 Task: Check all the available payment methods.
Action: Mouse scrolled (76, 197) with delta (0, 0)
Screenshot: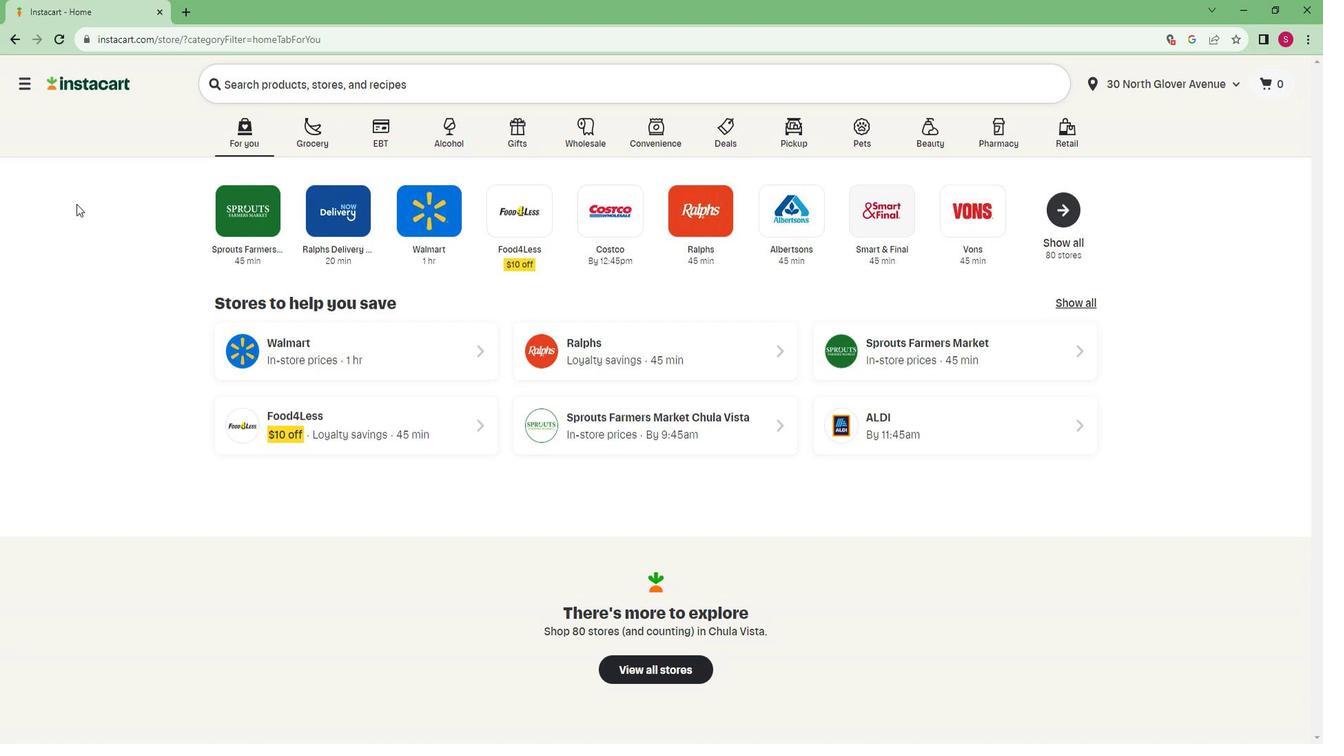 
Action: Mouse moved to (41, 89)
Screenshot: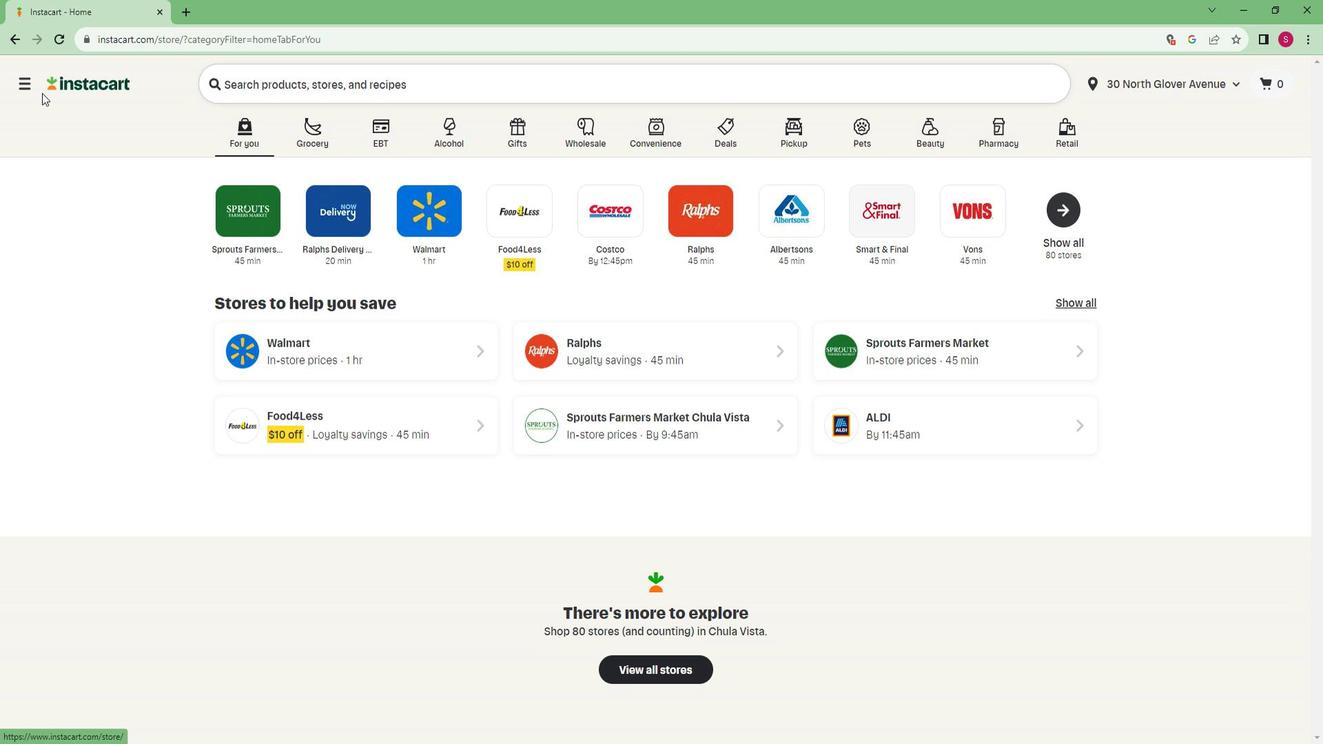 
Action: Mouse pressed left at (41, 89)
Screenshot: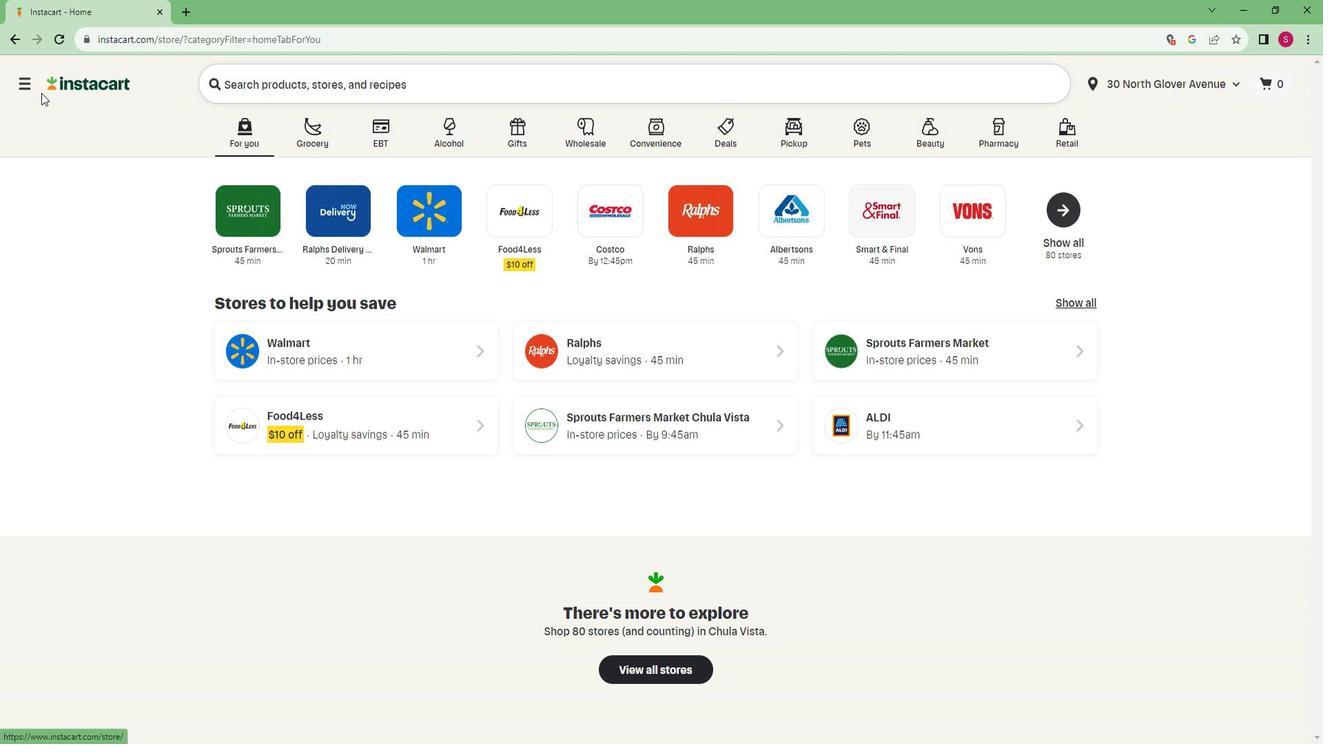 
Action: Mouse moved to (34, 84)
Screenshot: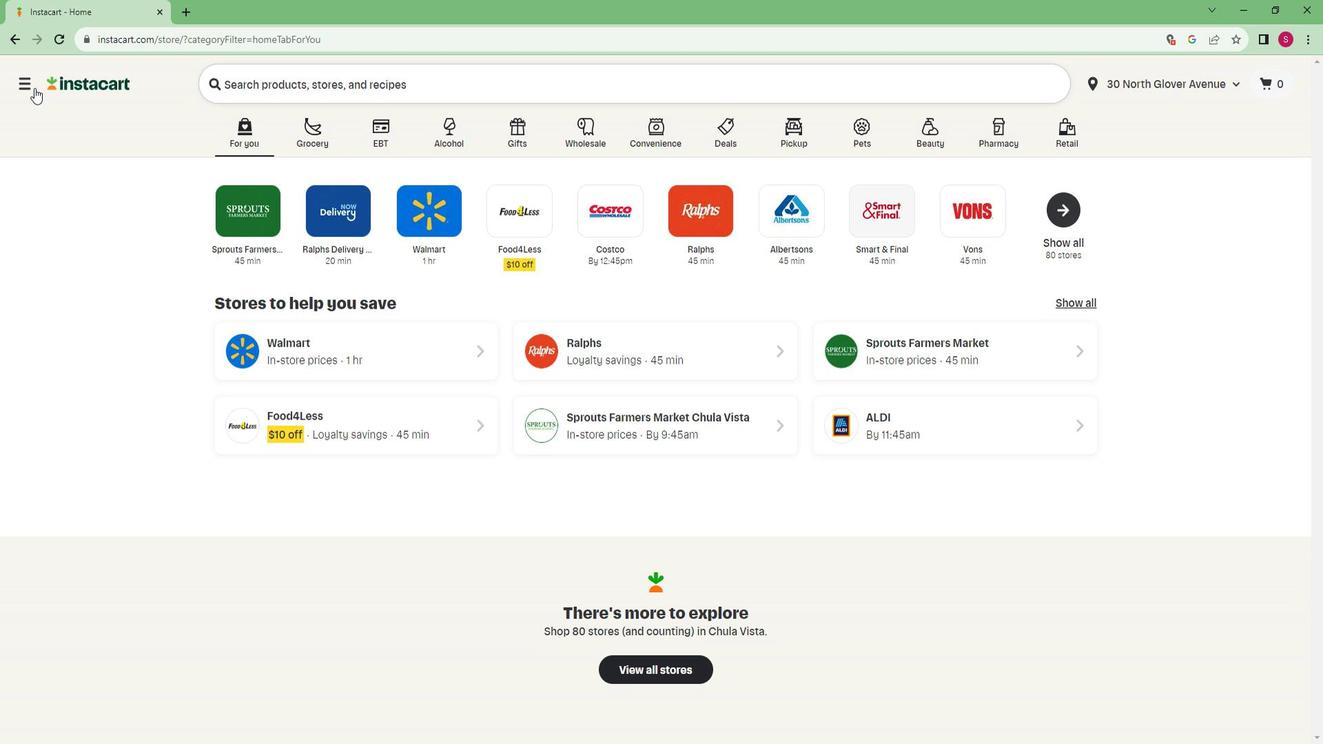 
Action: Mouse pressed left at (34, 84)
Screenshot: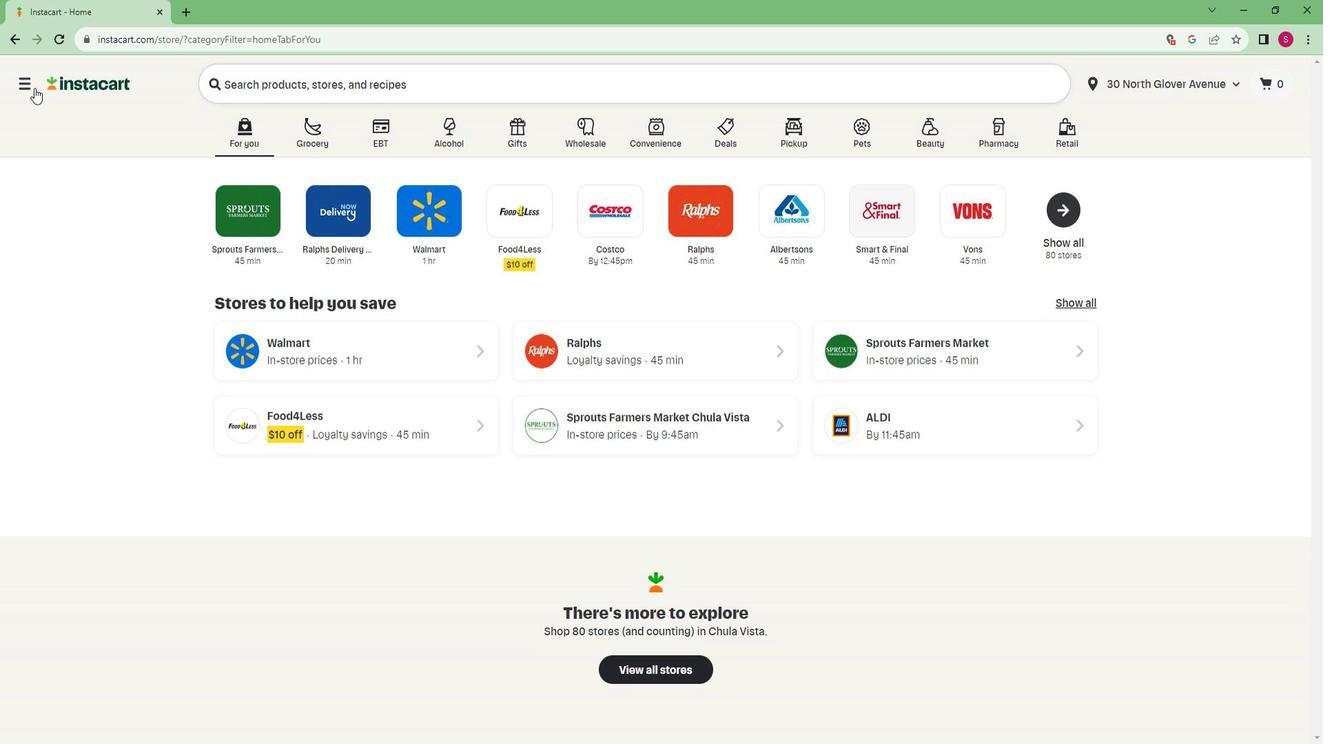 
Action: Mouse moved to (79, 448)
Screenshot: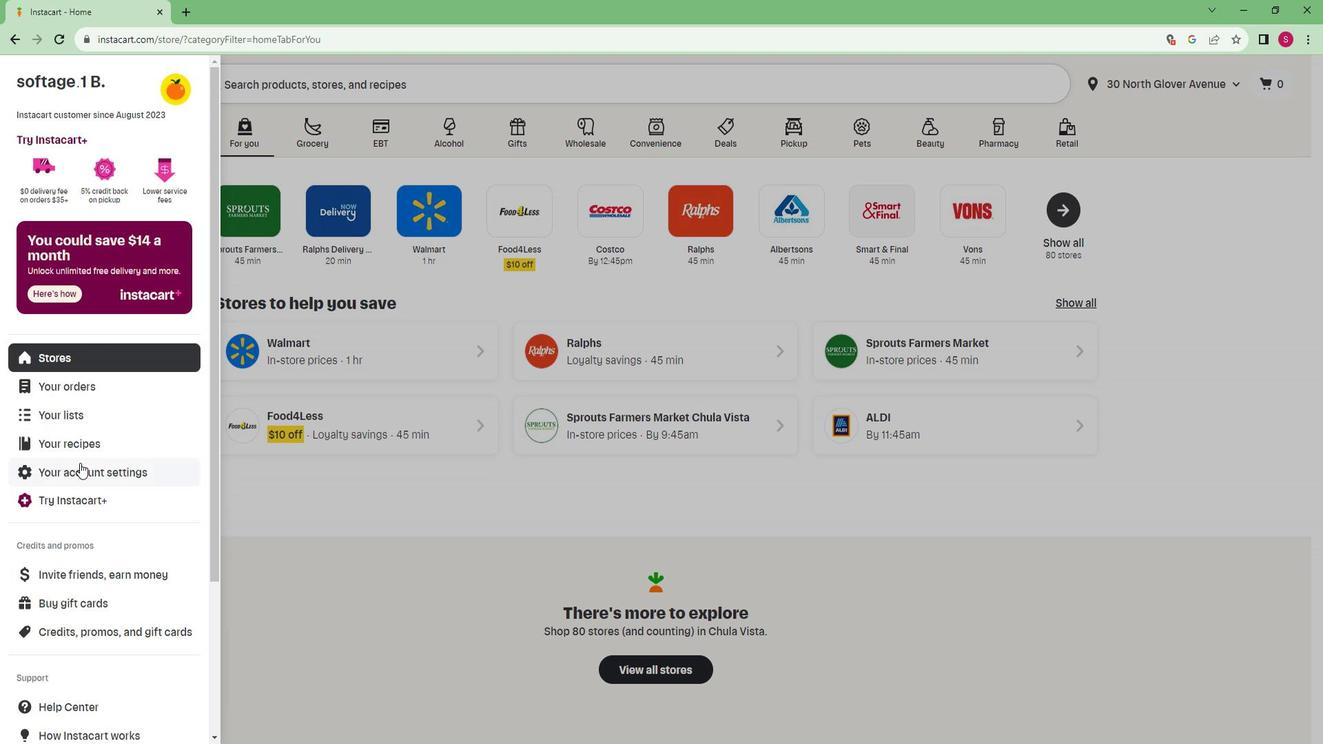 
Action: Mouse pressed left at (79, 448)
Screenshot: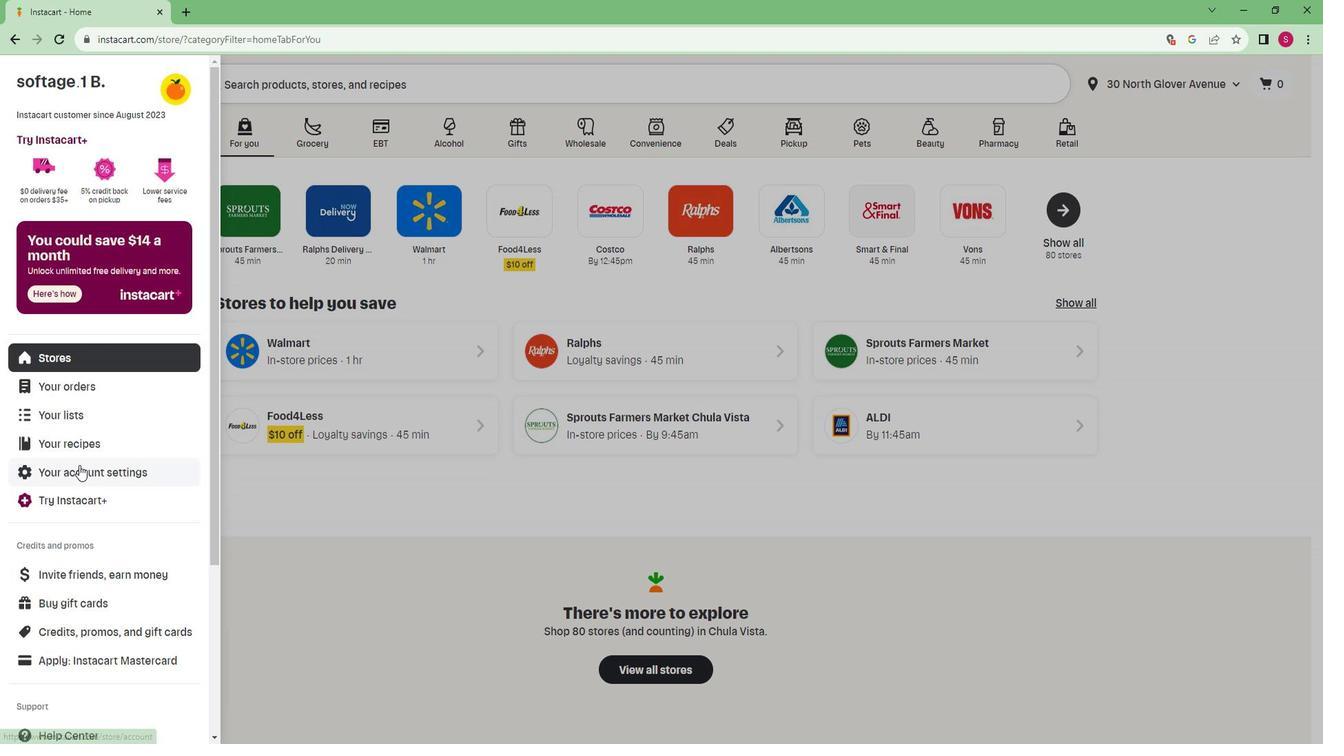 
Action: Mouse moved to (87, 324)
Screenshot: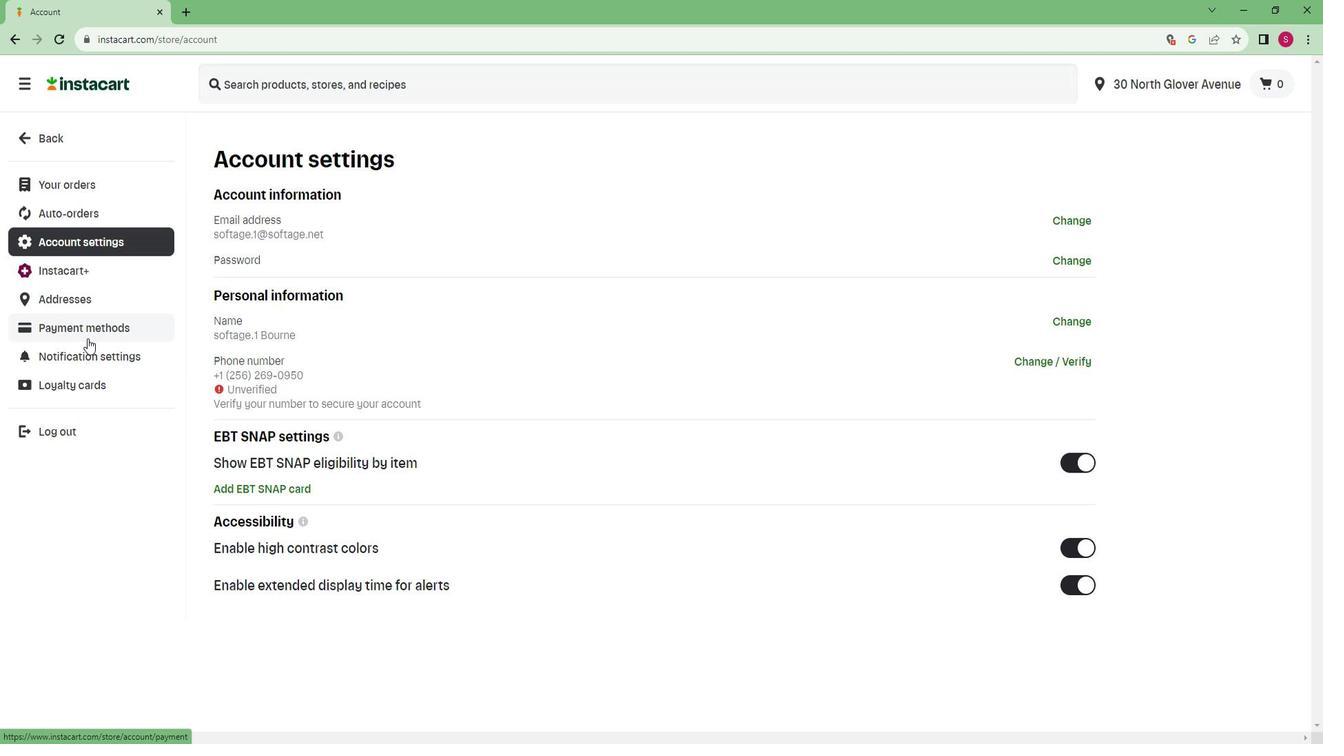 
Action: Mouse pressed left at (87, 324)
Screenshot: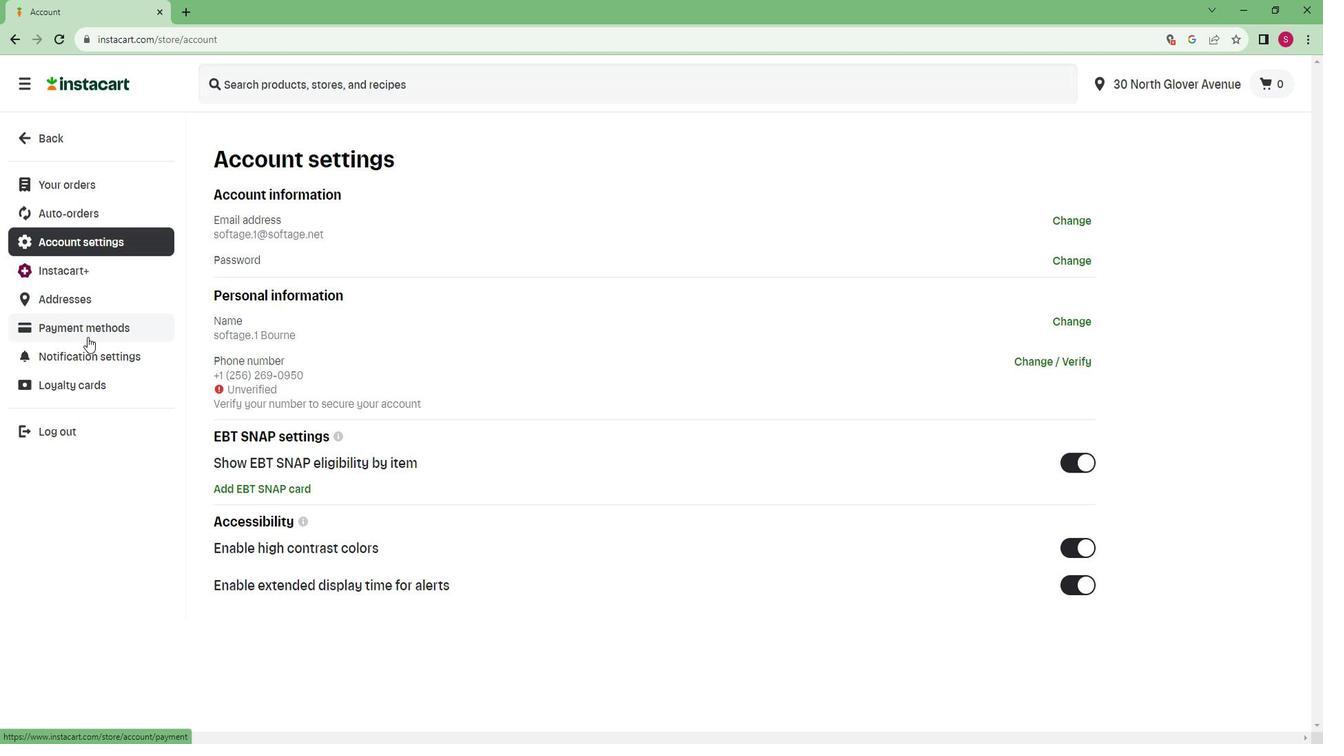 
Action: Mouse moved to (328, 456)
Screenshot: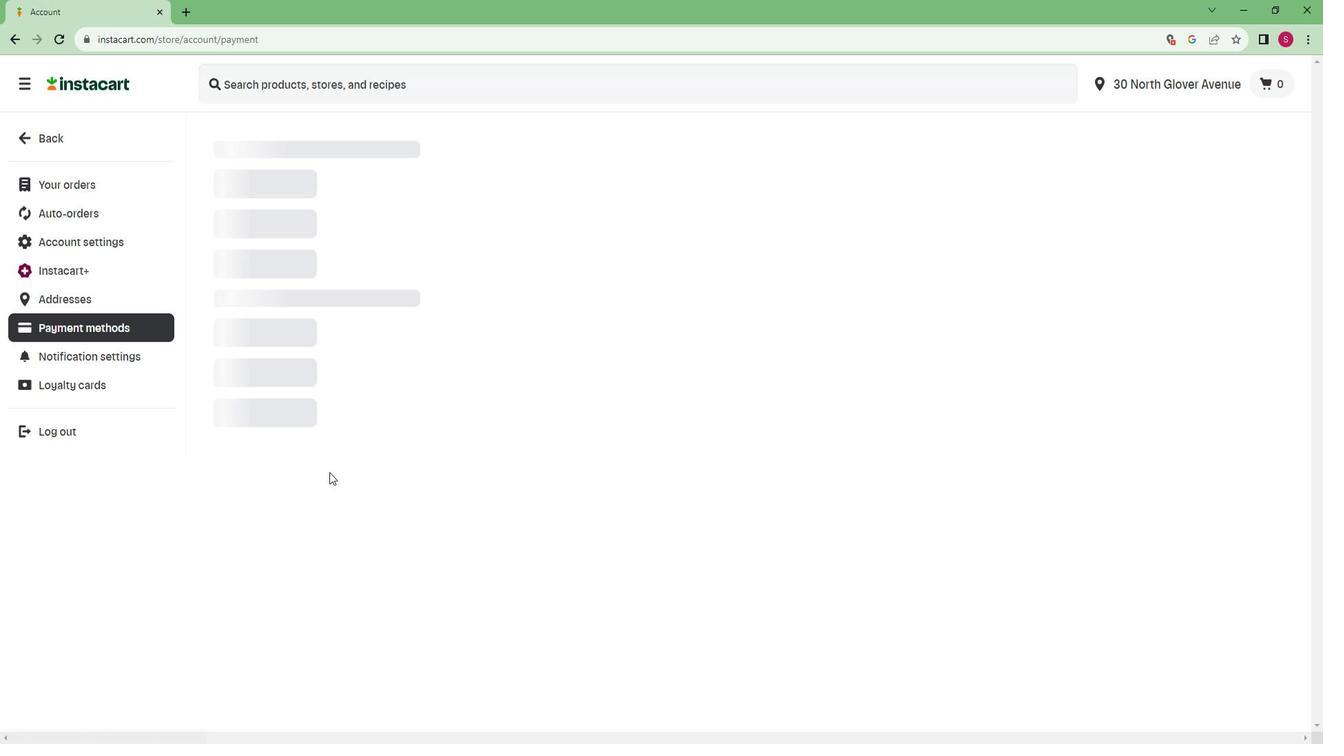 
